 Task: Add Burt's Bees Sensitive Night Cream to the cart.
Action: Mouse moved to (824, 303)
Screenshot: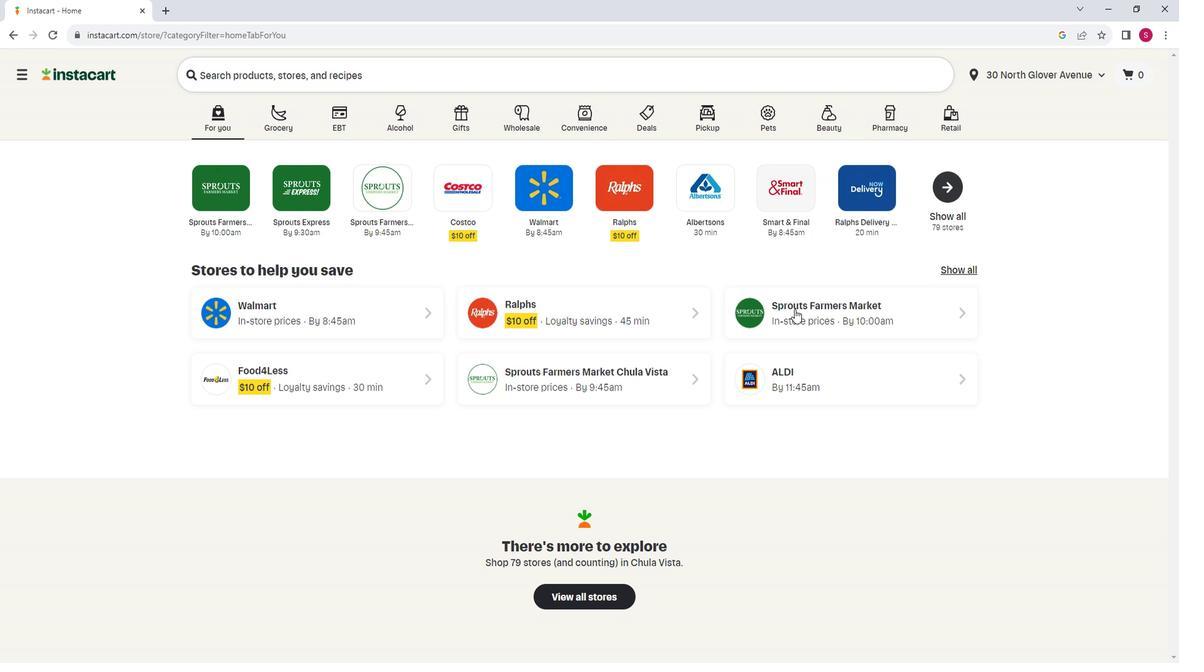
Action: Mouse pressed left at (824, 303)
Screenshot: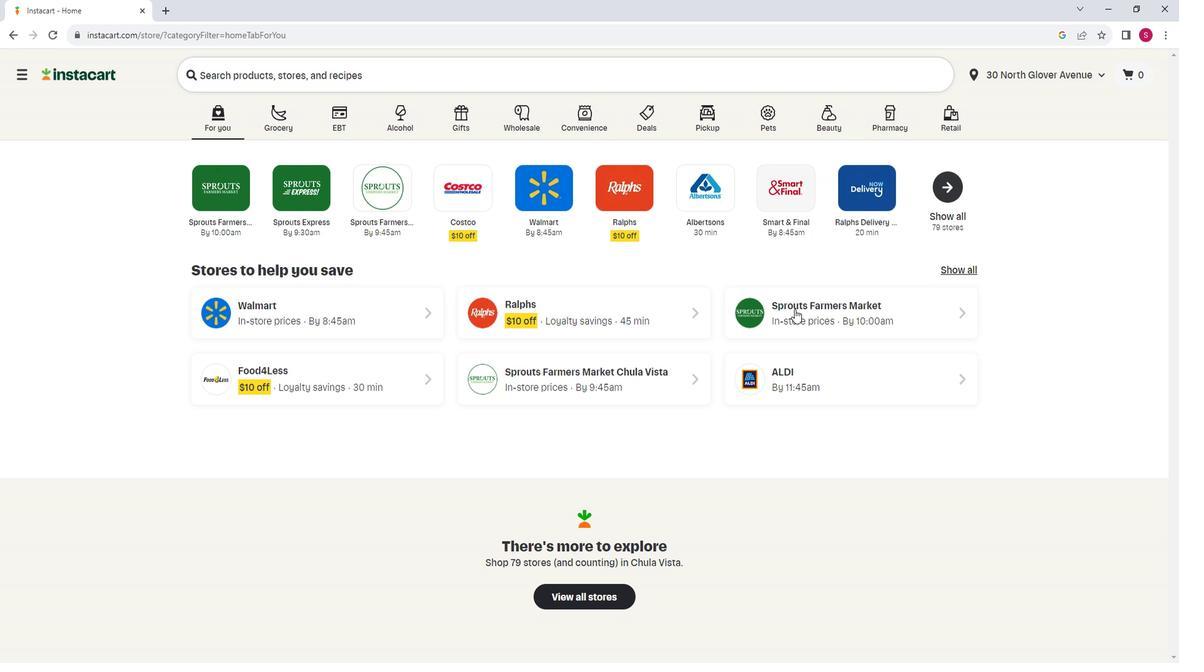 
Action: Mouse moved to (85, 431)
Screenshot: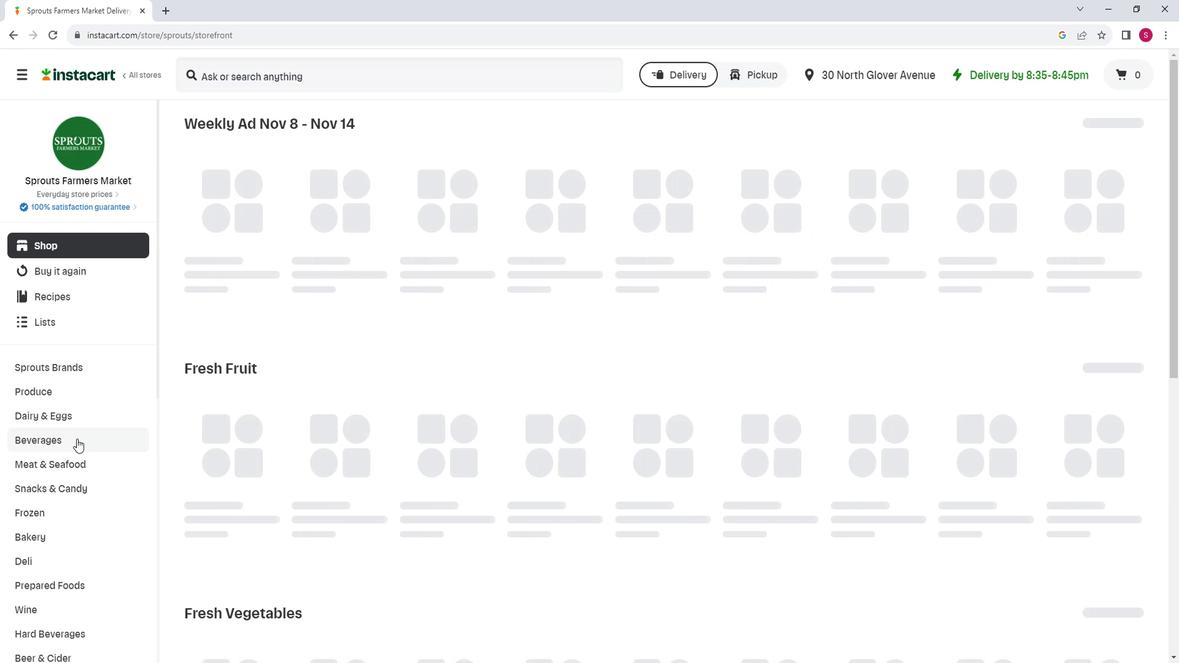 
Action: Mouse scrolled (85, 430) with delta (0, 0)
Screenshot: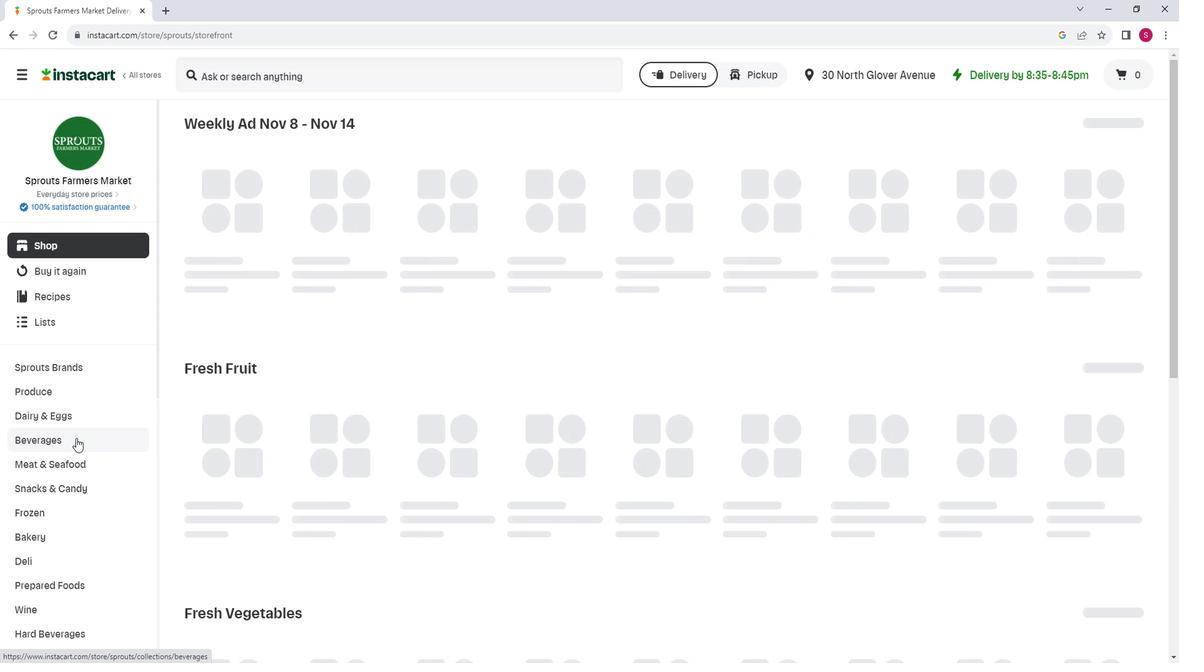 
Action: Mouse scrolled (85, 430) with delta (0, 0)
Screenshot: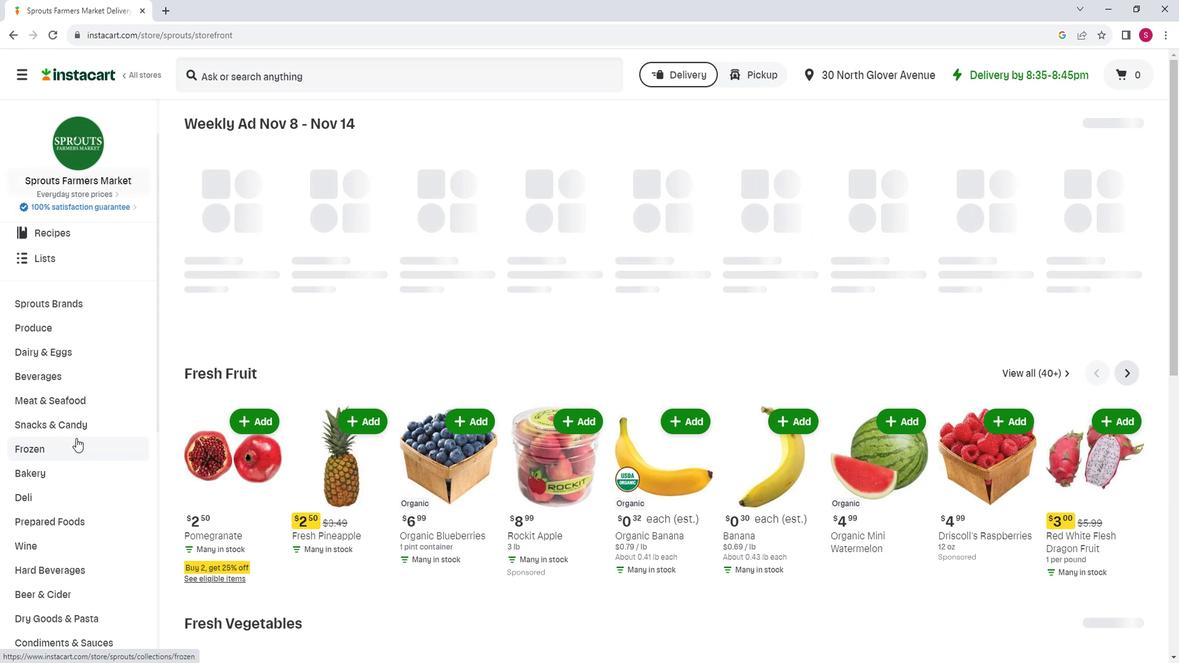 
Action: Mouse scrolled (85, 430) with delta (0, 0)
Screenshot: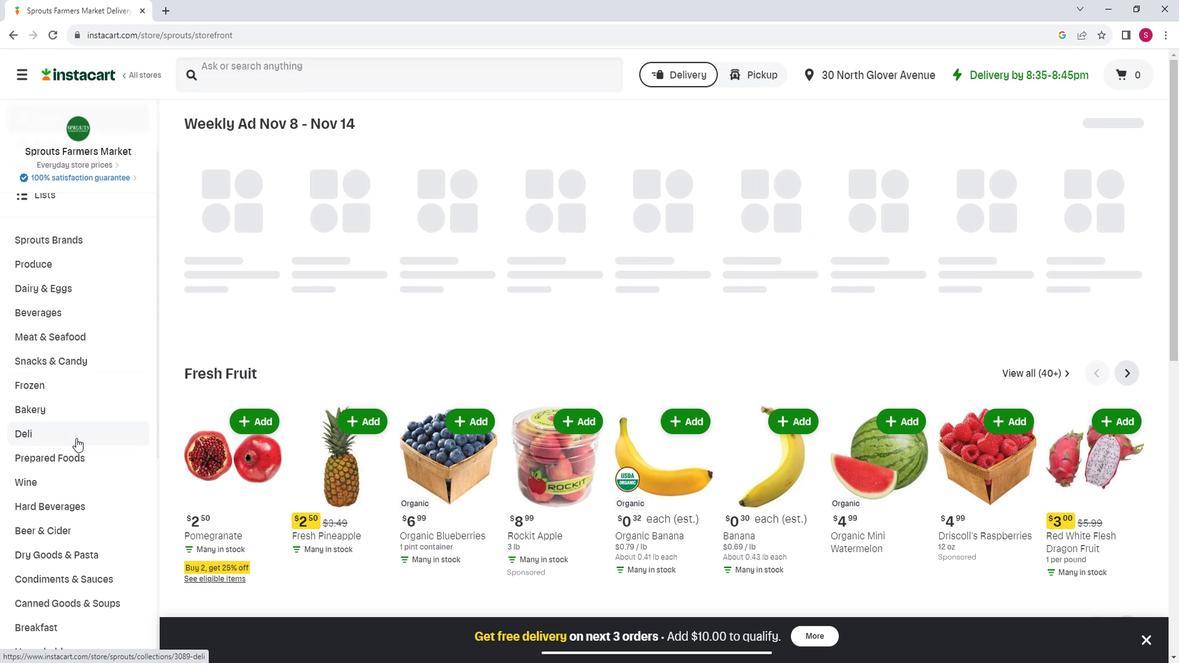 
Action: Mouse scrolled (85, 430) with delta (0, 0)
Screenshot: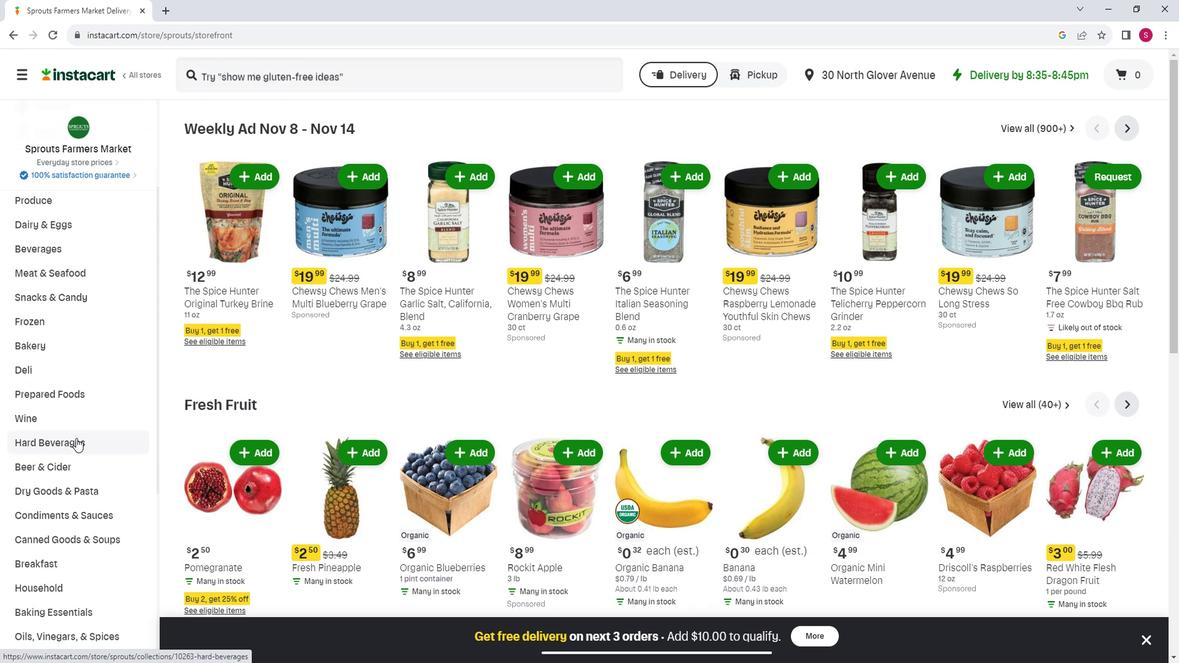 
Action: Mouse moved to (83, 518)
Screenshot: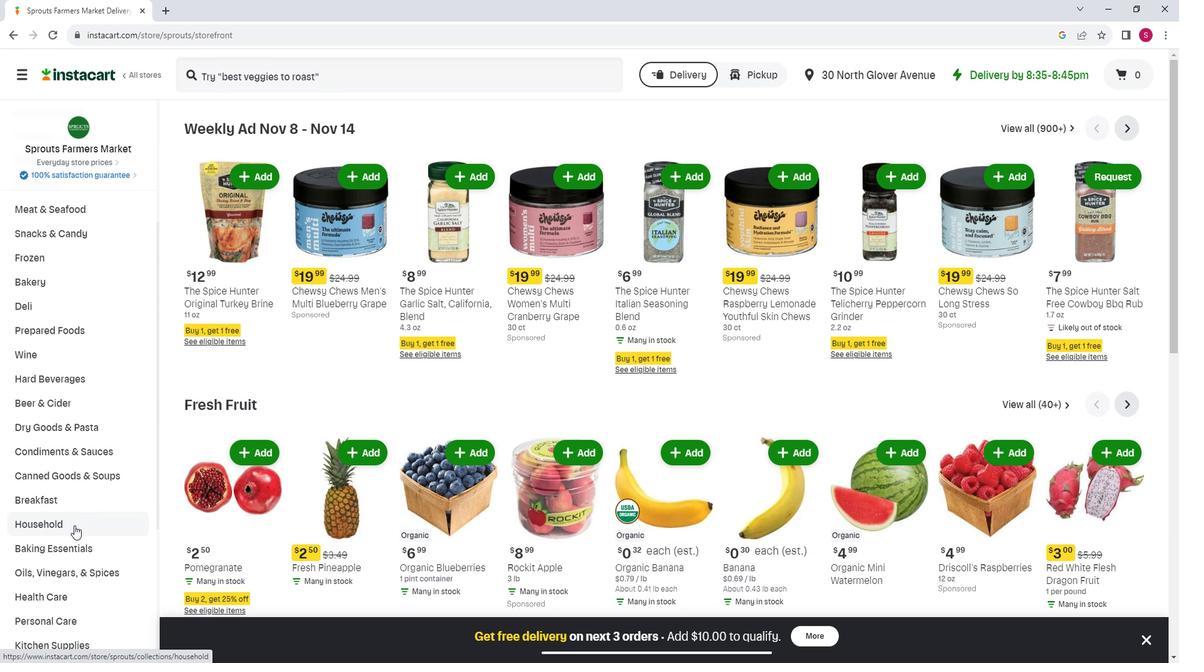 
Action: Mouse scrolled (83, 518) with delta (0, 0)
Screenshot: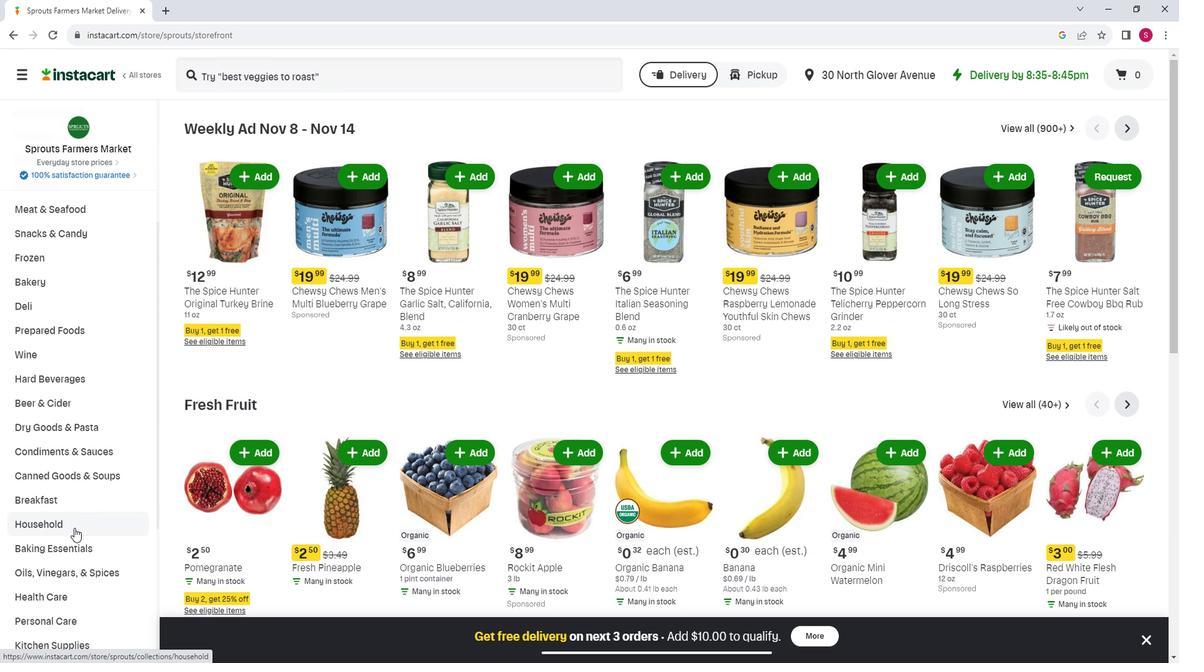 
Action: Mouse moved to (83, 518)
Screenshot: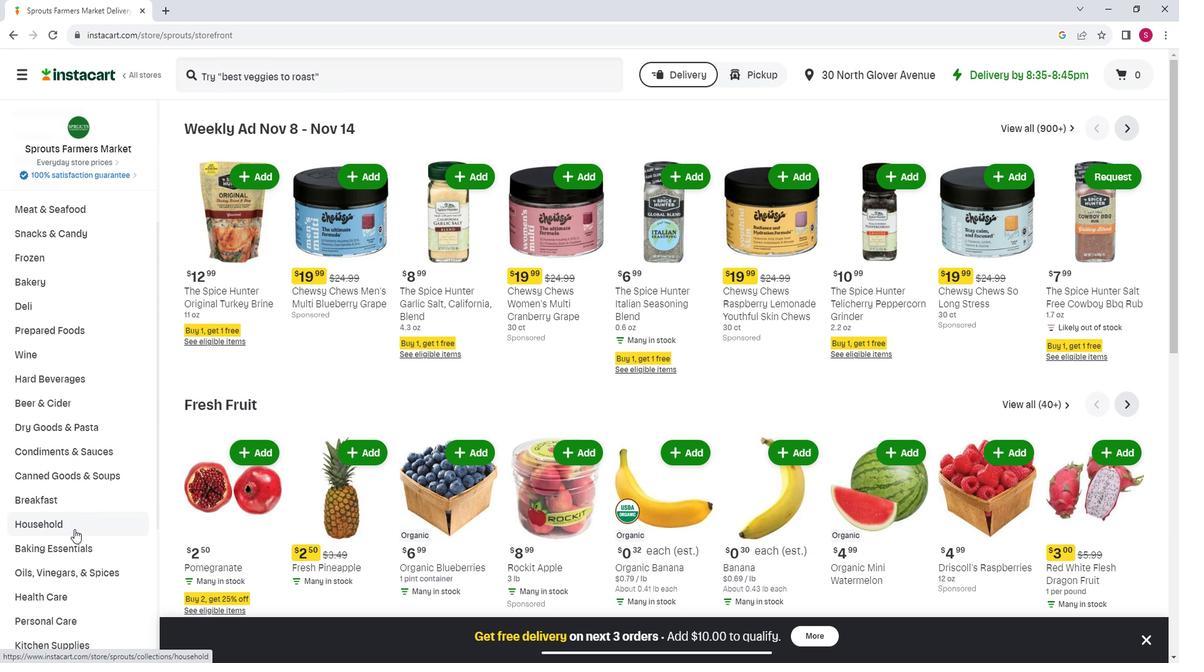 
Action: Mouse scrolled (83, 518) with delta (0, 0)
Screenshot: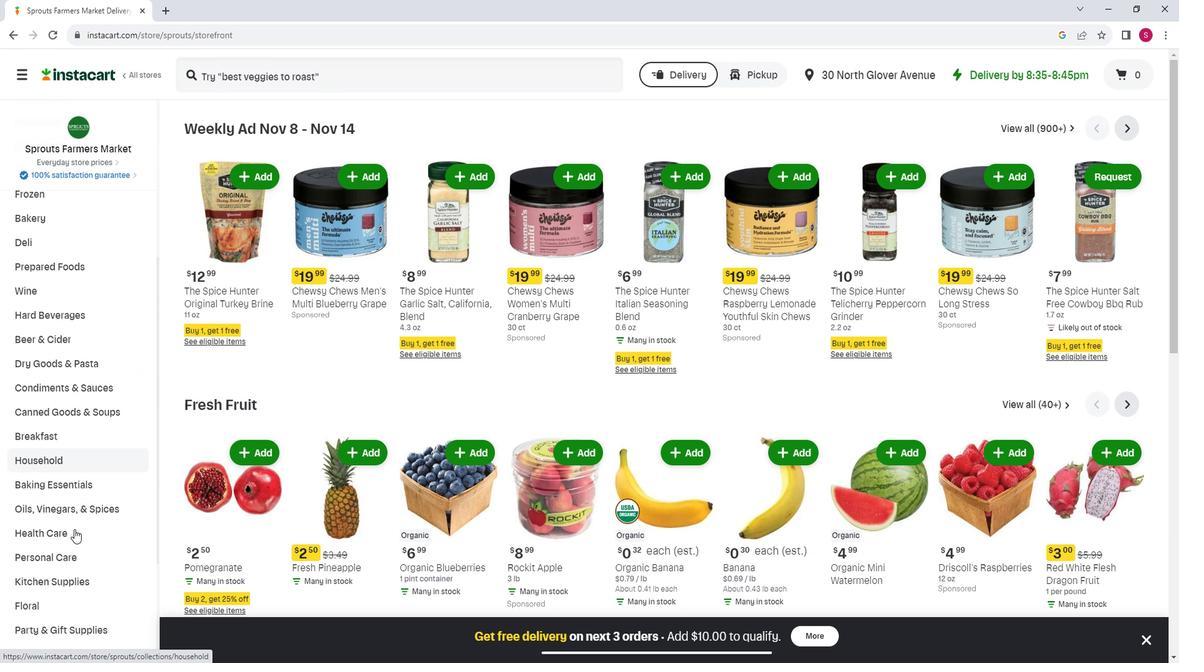
Action: Mouse moved to (93, 486)
Screenshot: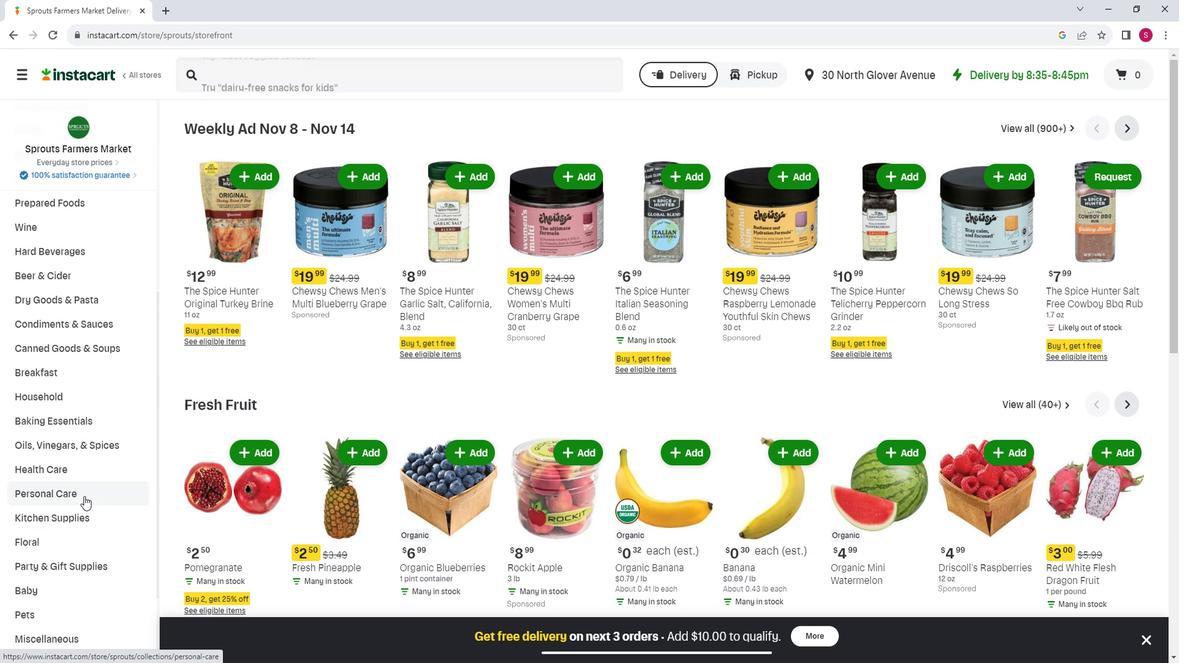 
Action: Mouse pressed left at (93, 486)
Screenshot: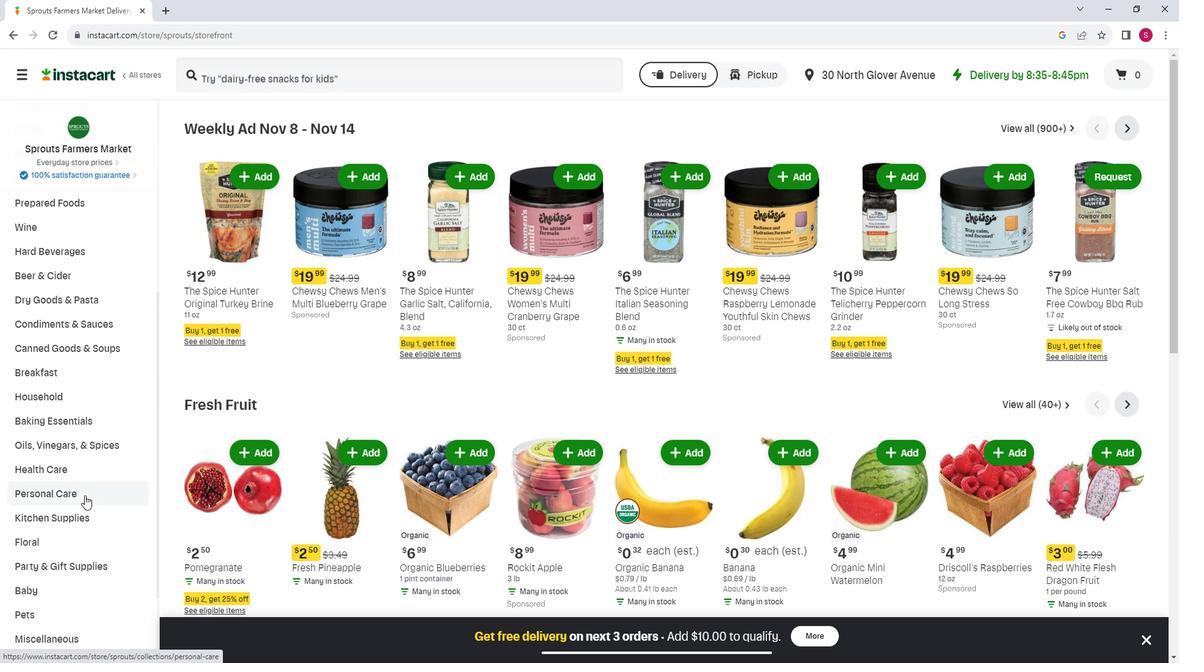 
Action: Mouse moved to (315, 165)
Screenshot: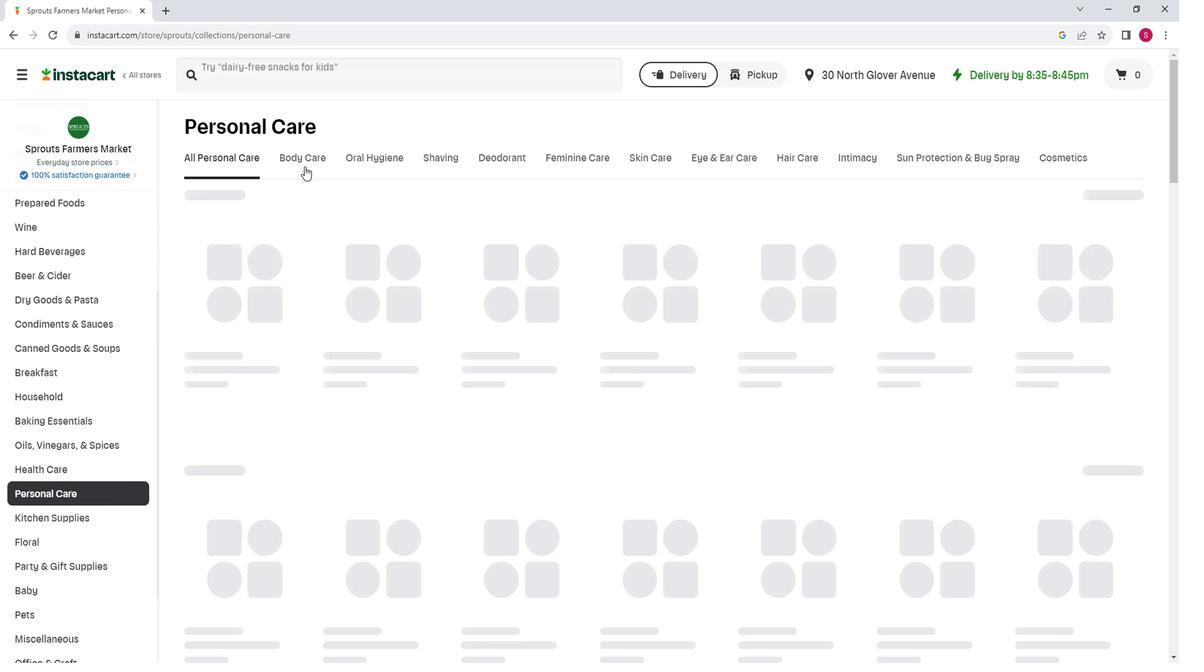 
Action: Mouse pressed left at (315, 165)
Screenshot: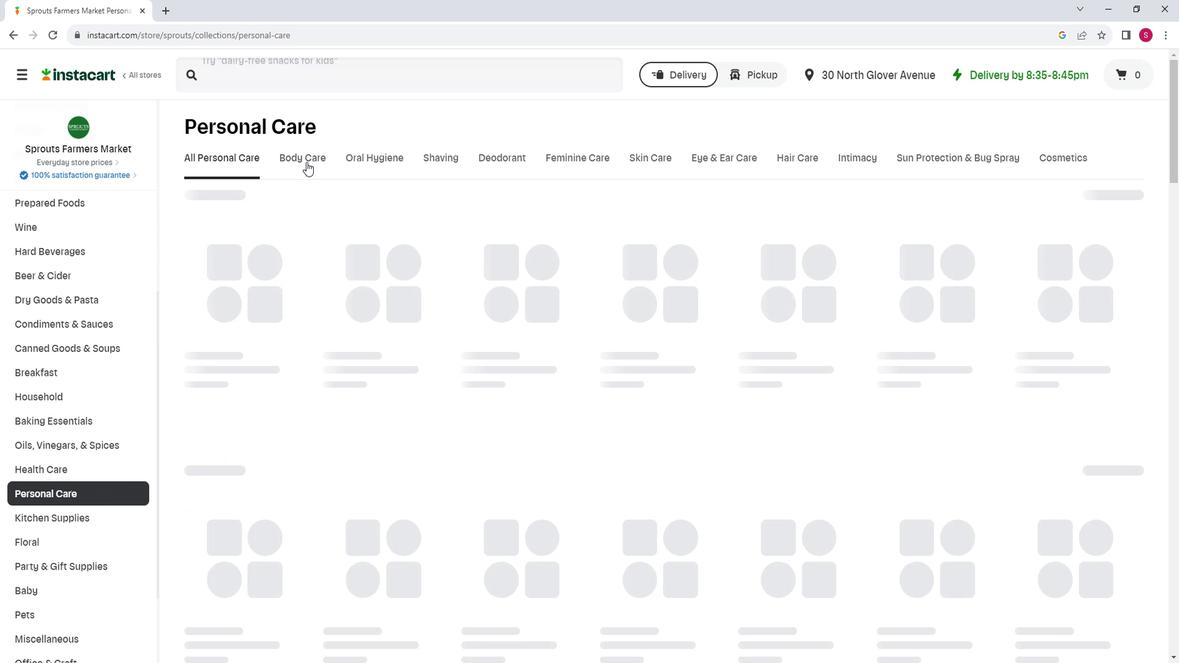 
Action: Mouse moved to (494, 207)
Screenshot: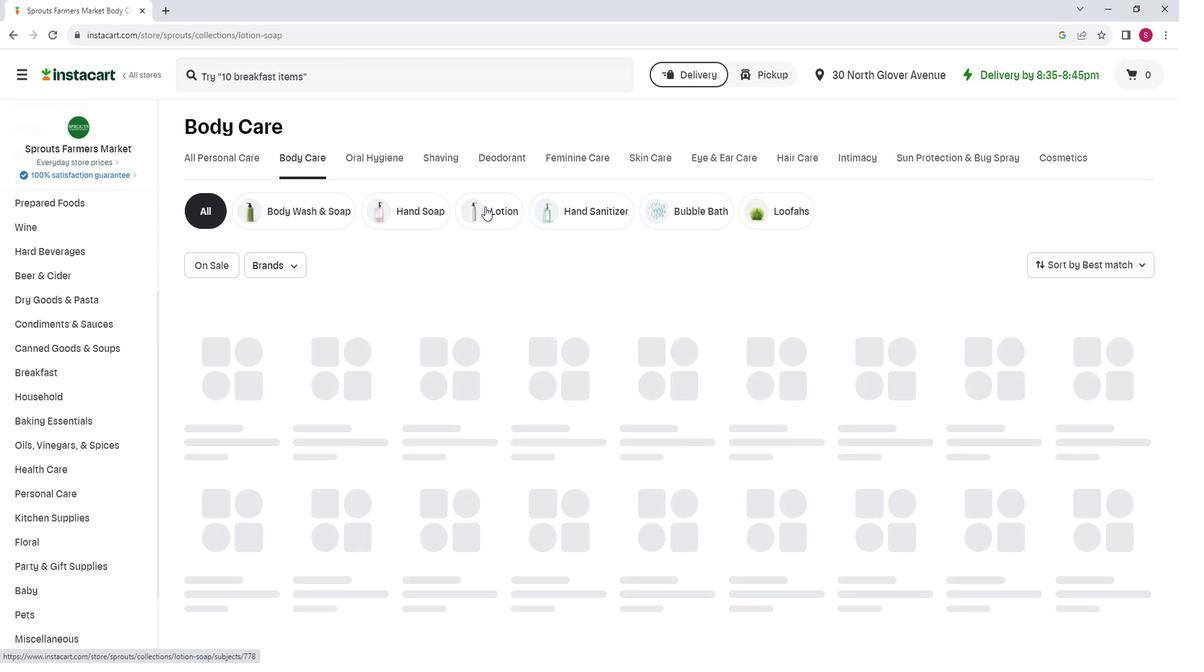 
Action: Mouse pressed left at (494, 207)
Screenshot: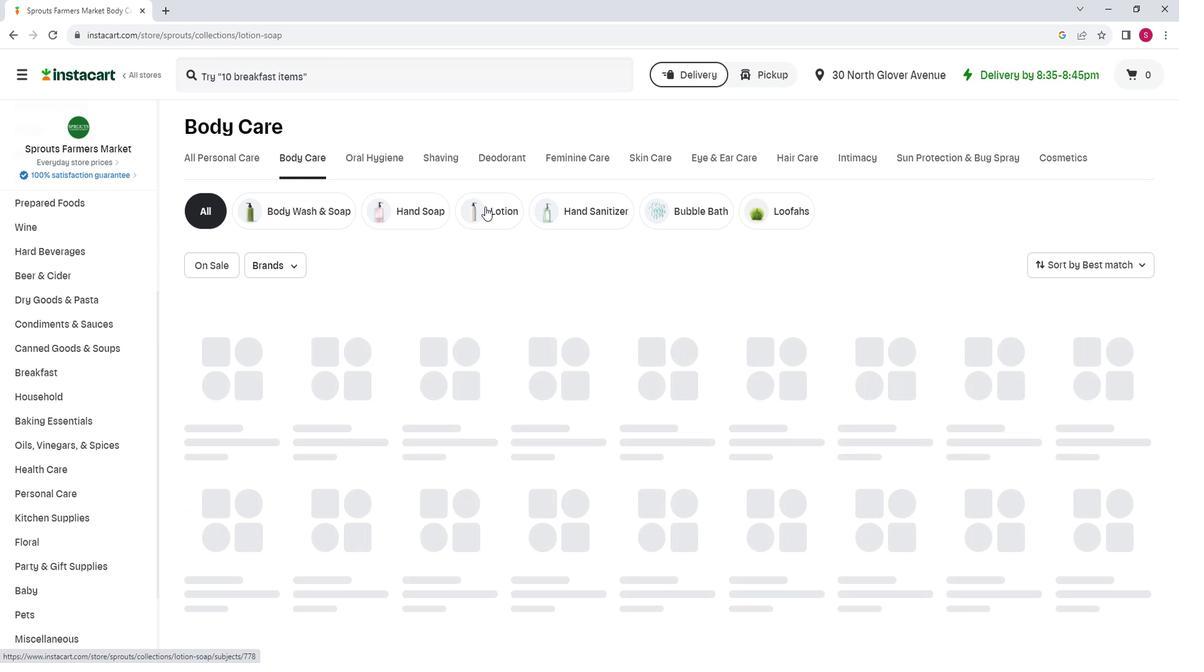 
Action: Mouse moved to (332, 89)
Screenshot: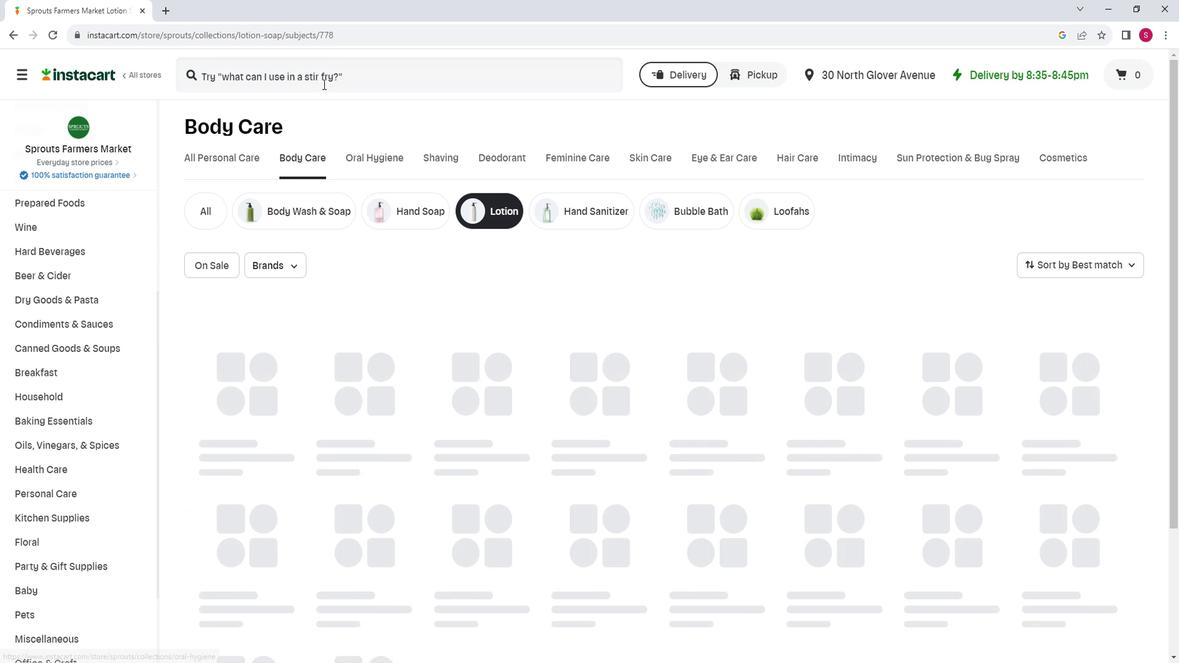
Action: Mouse pressed left at (332, 89)
Screenshot: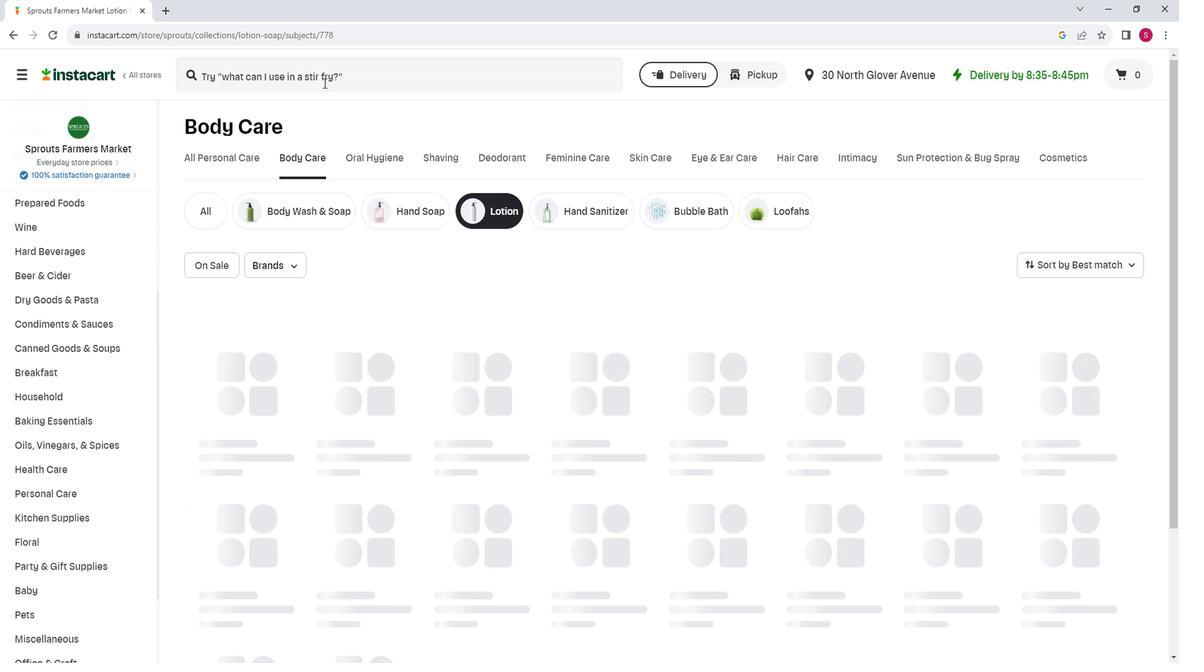 
Action: Key pressed <Key.shift>Burt's<Key.space><Key.shift>Bees<Key.space><Key.shift>Sensitive<Key.space><Key.shift>Night<Key.space><Key.shift>Cream<Key.enter>
Screenshot: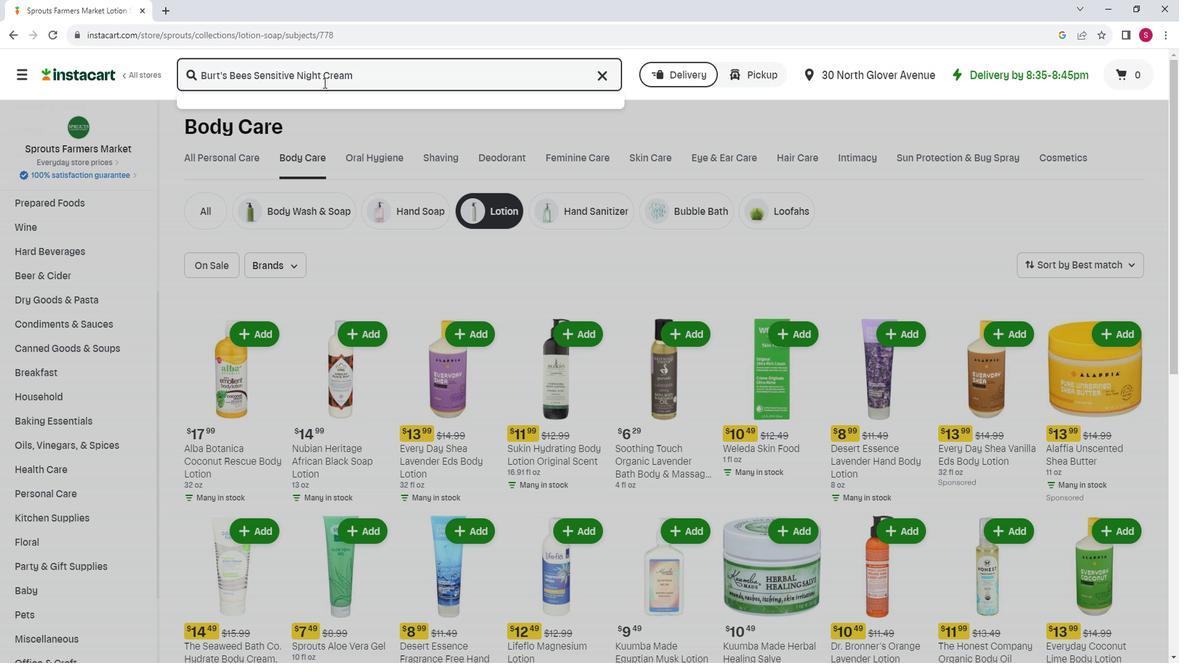 
Action: Mouse moved to (187, 235)
Screenshot: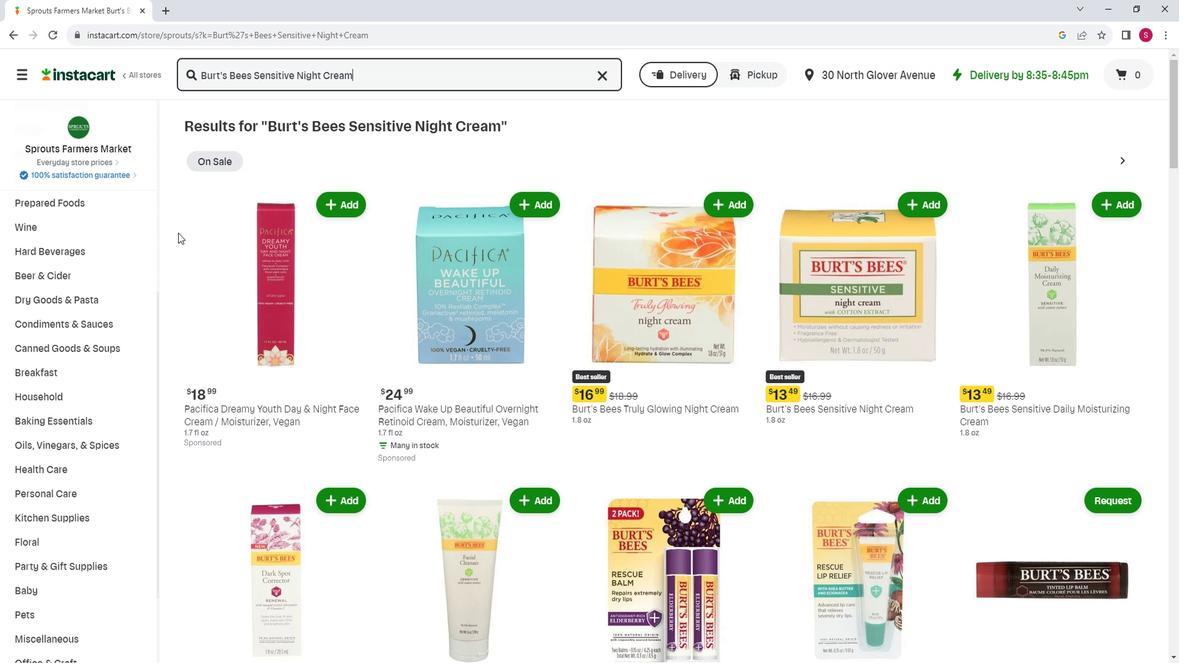 
Action: Mouse scrolled (187, 235) with delta (0, 0)
Screenshot: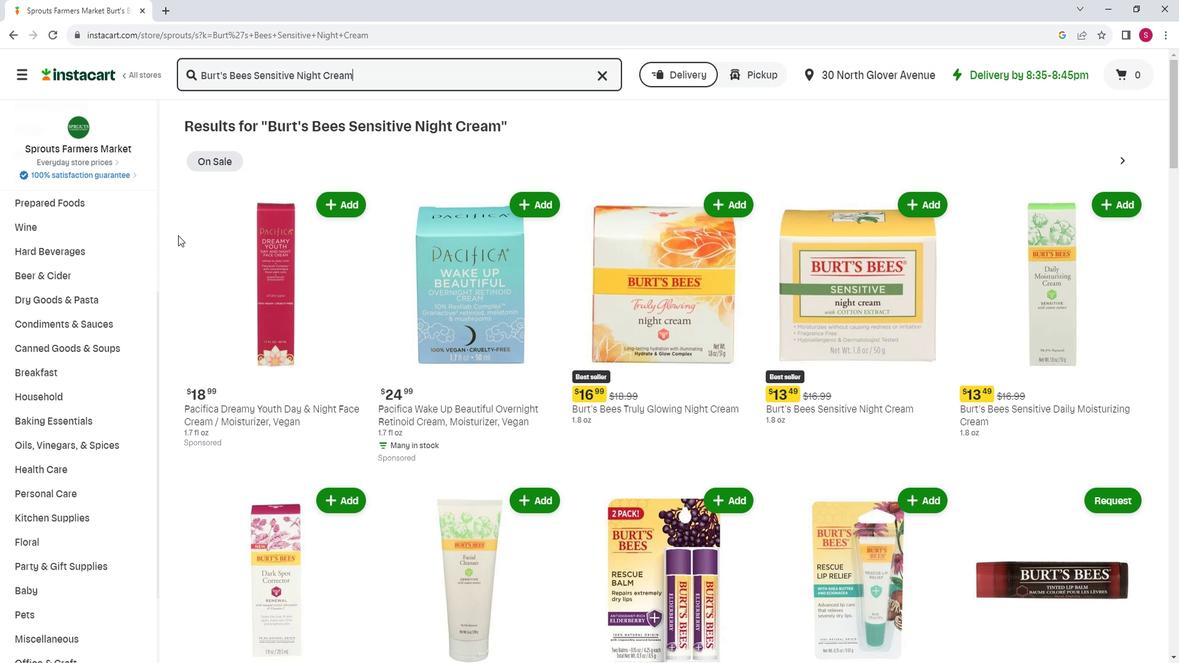 
Action: Mouse moved to (876, 374)
Screenshot: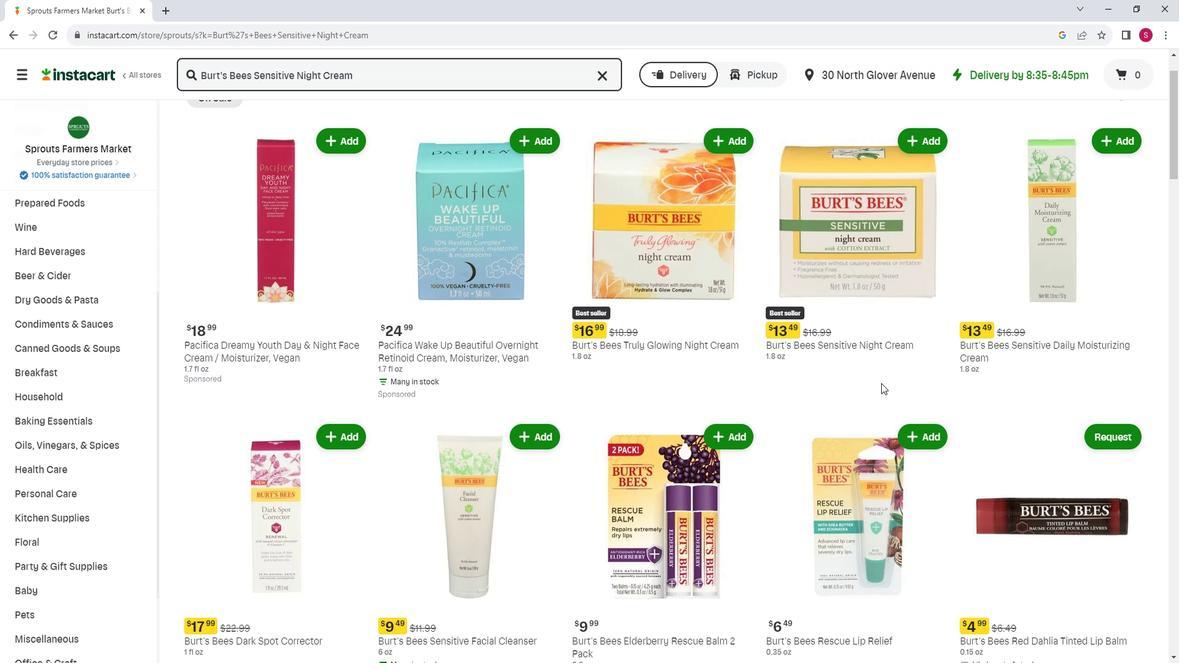 
Action: Mouse scrolled (876, 375) with delta (0, 0)
Screenshot: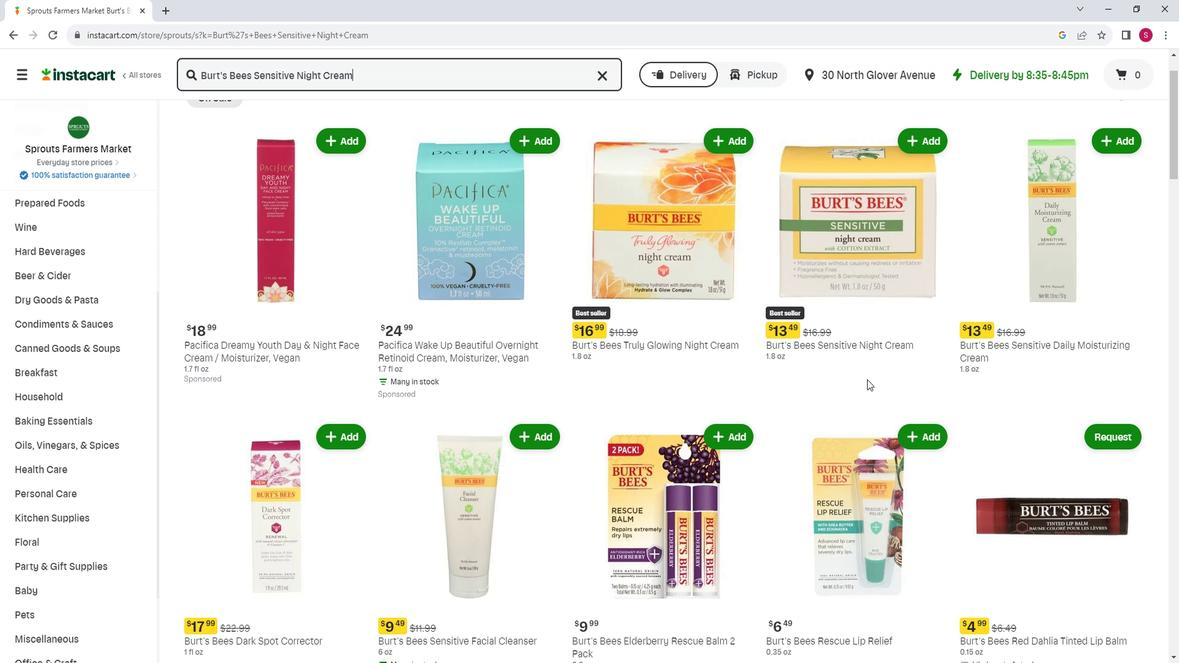 
Action: Mouse moved to (877, 373)
Screenshot: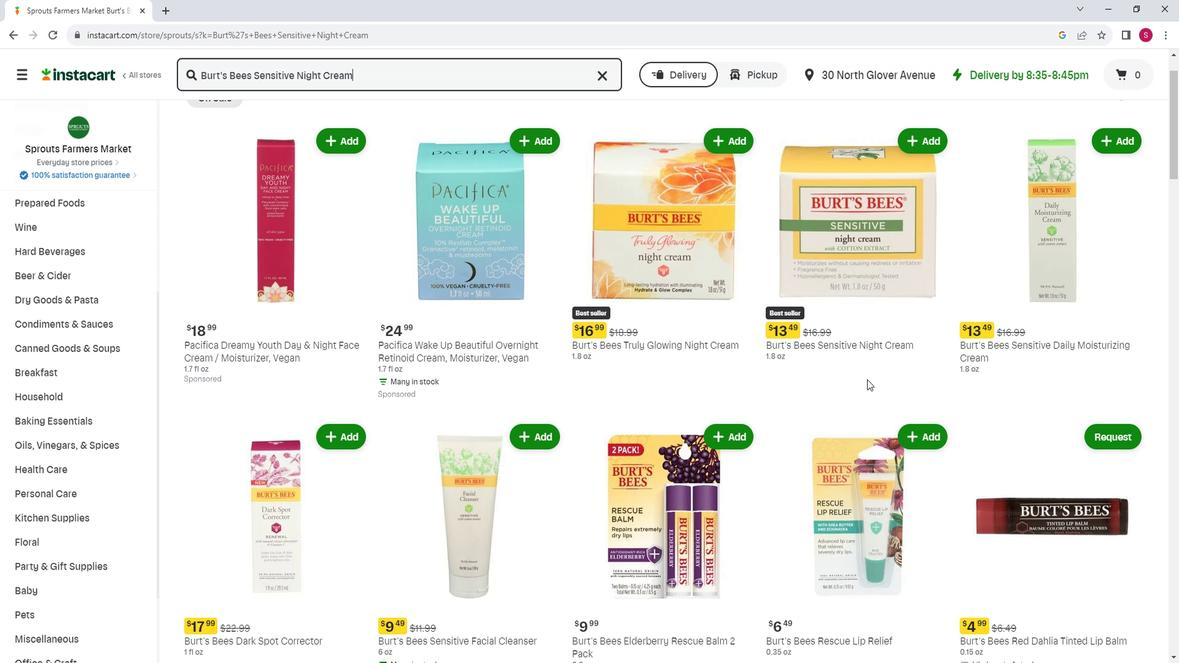 
Action: Mouse scrolled (877, 374) with delta (0, 0)
Screenshot: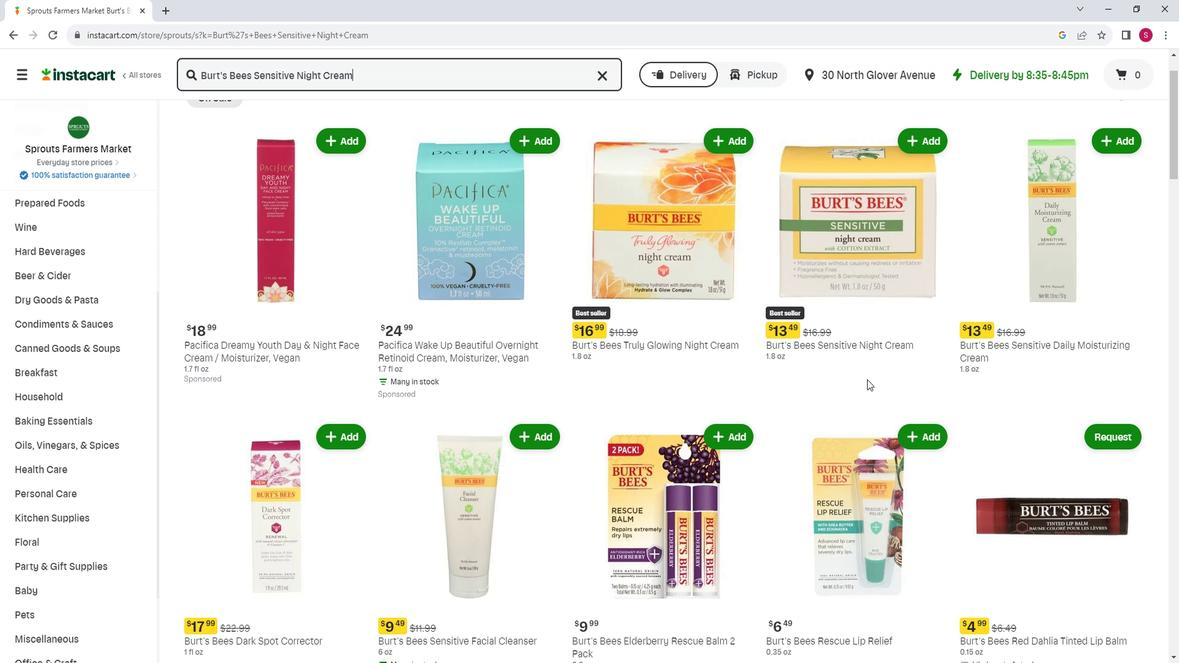 
Action: Mouse moved to (920, 202)
Screenshot: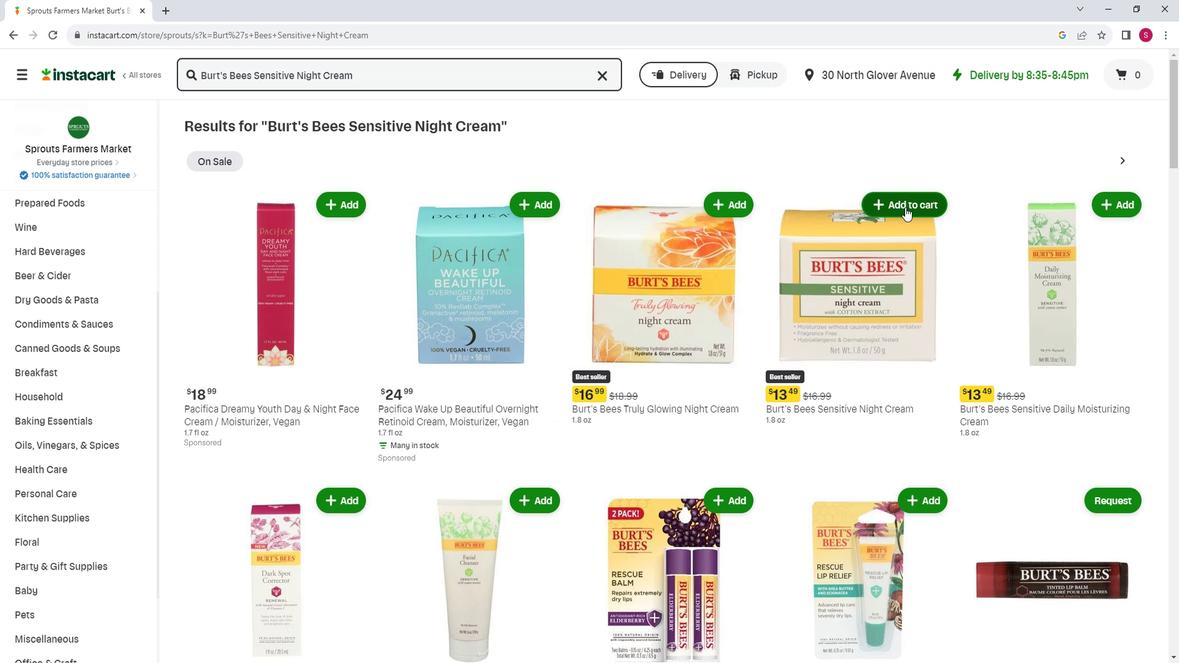 
Action: Mouse pressed left at (920, 202)
Screenshot: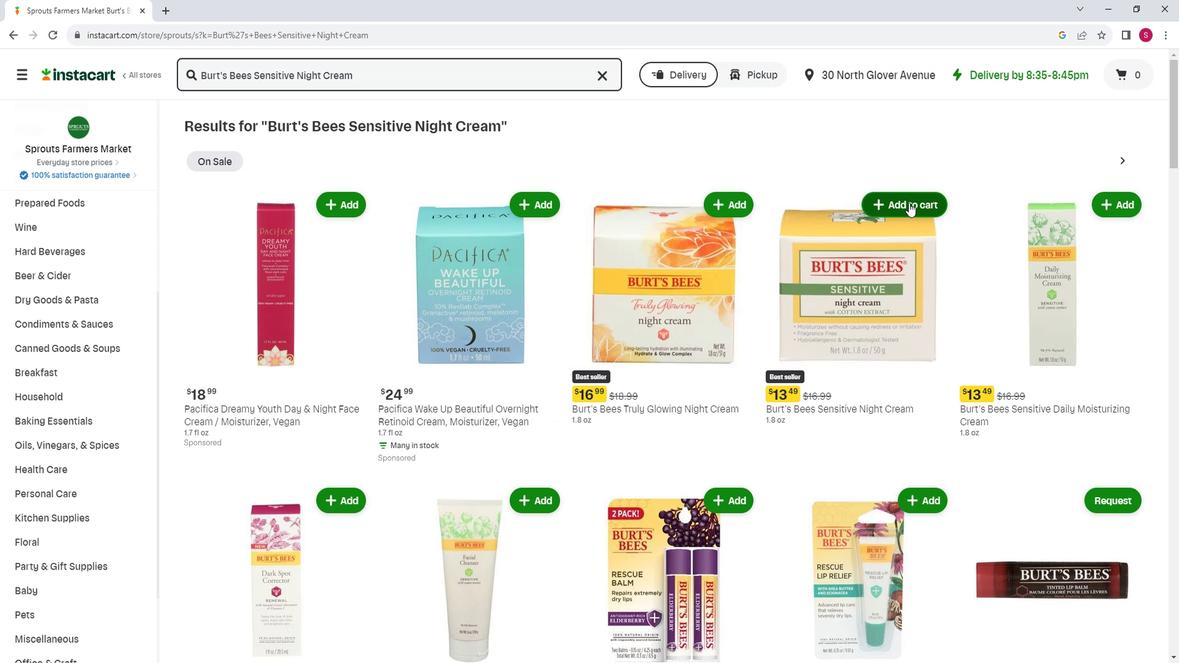 
Action: Mouse moved to (967, 145)
Screenshot: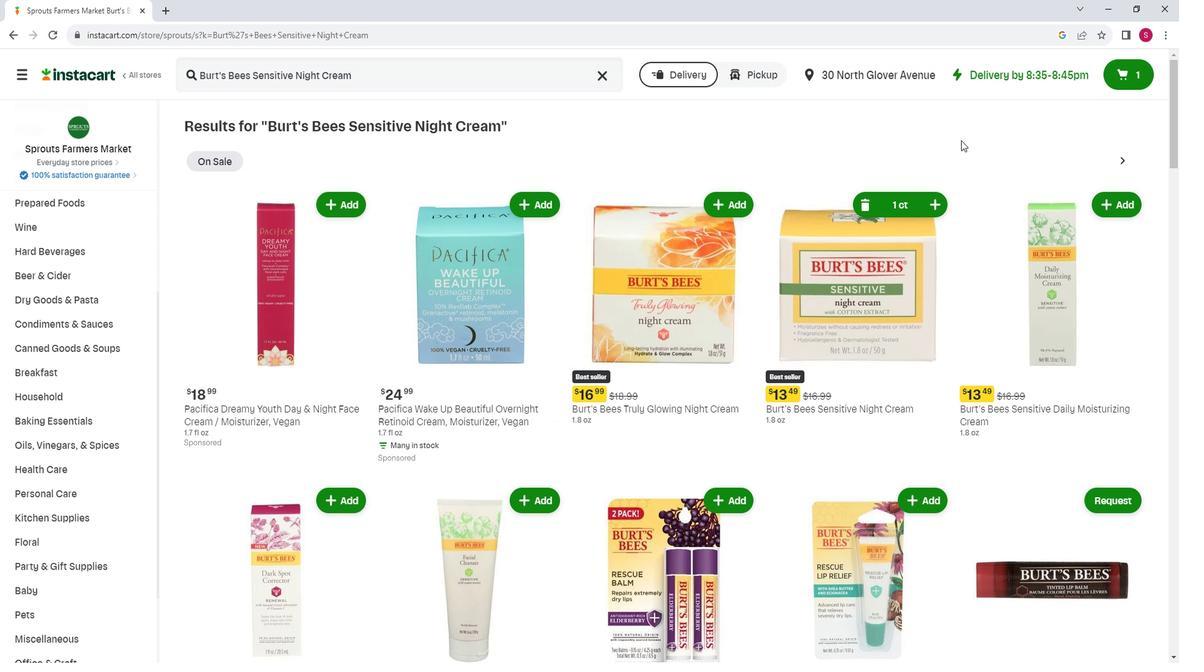 
